 Task: Add the action and set the due date to 5 hours later.
Action: Mouse moved to (353, 188)
Screenshot: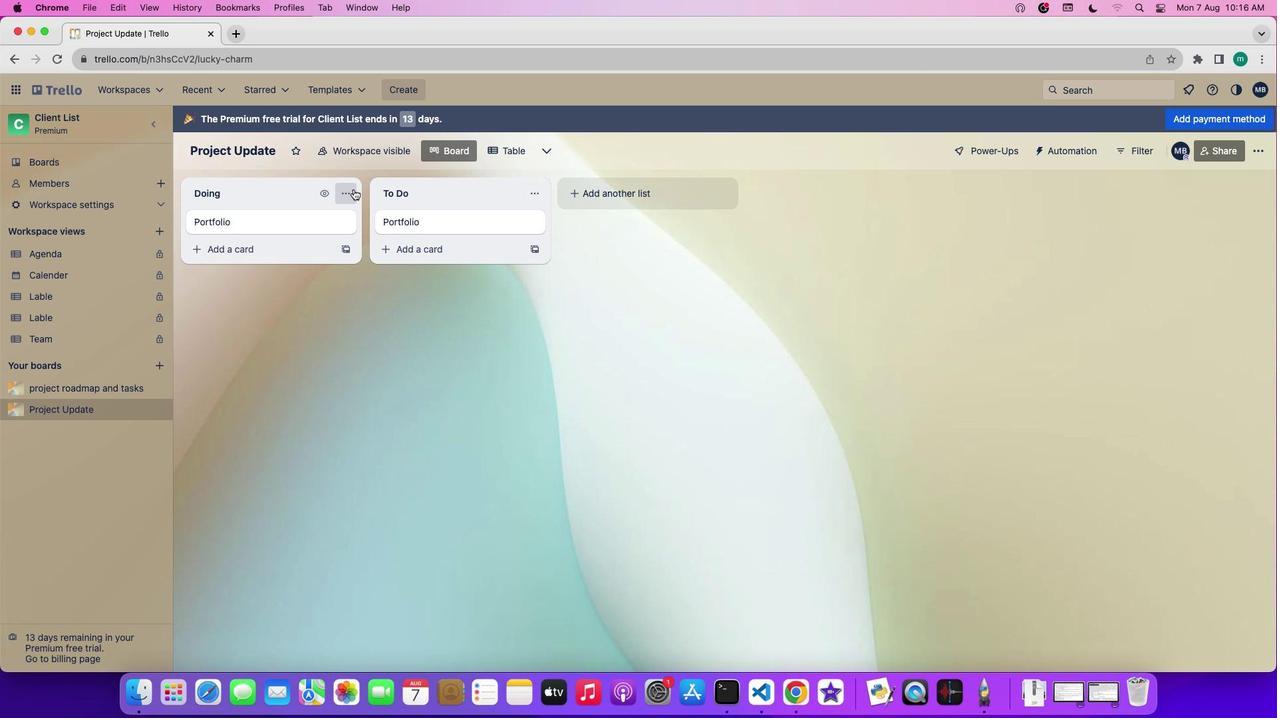 
Action: Mouse pressed left at (353, 188)
Screenshot: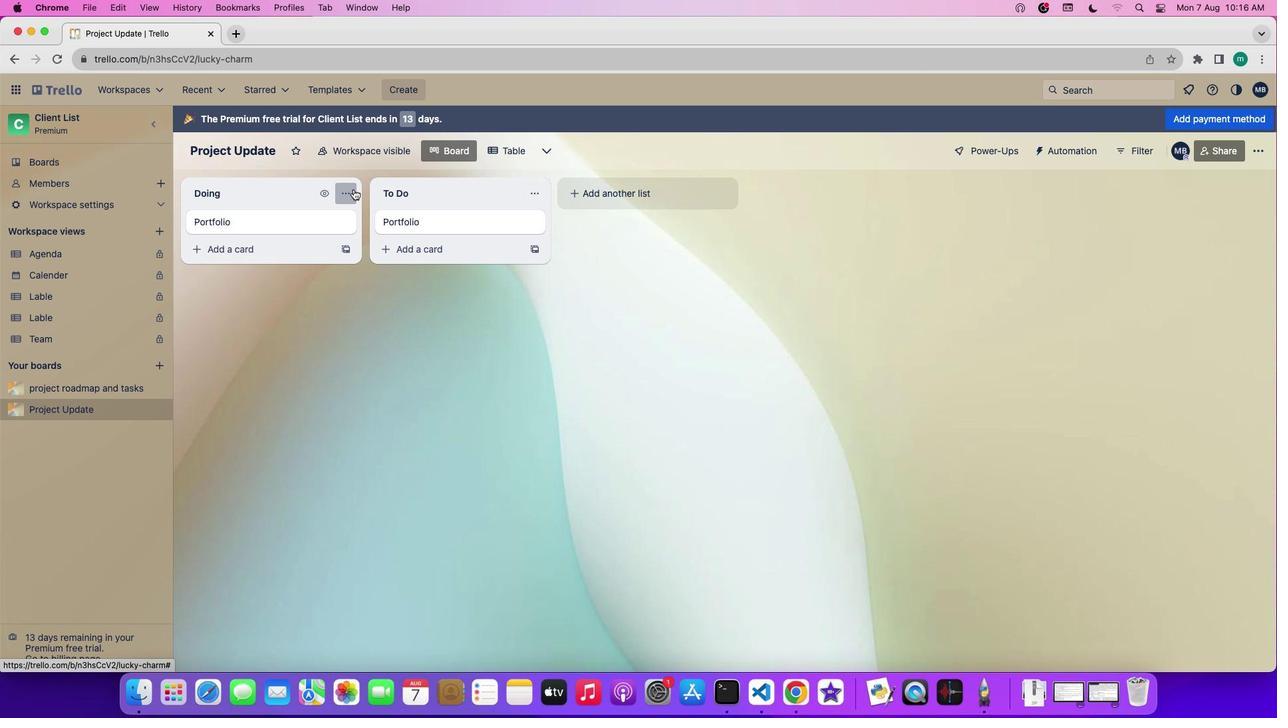 
Action: Mouse moved to (386, 367)
Screenshot: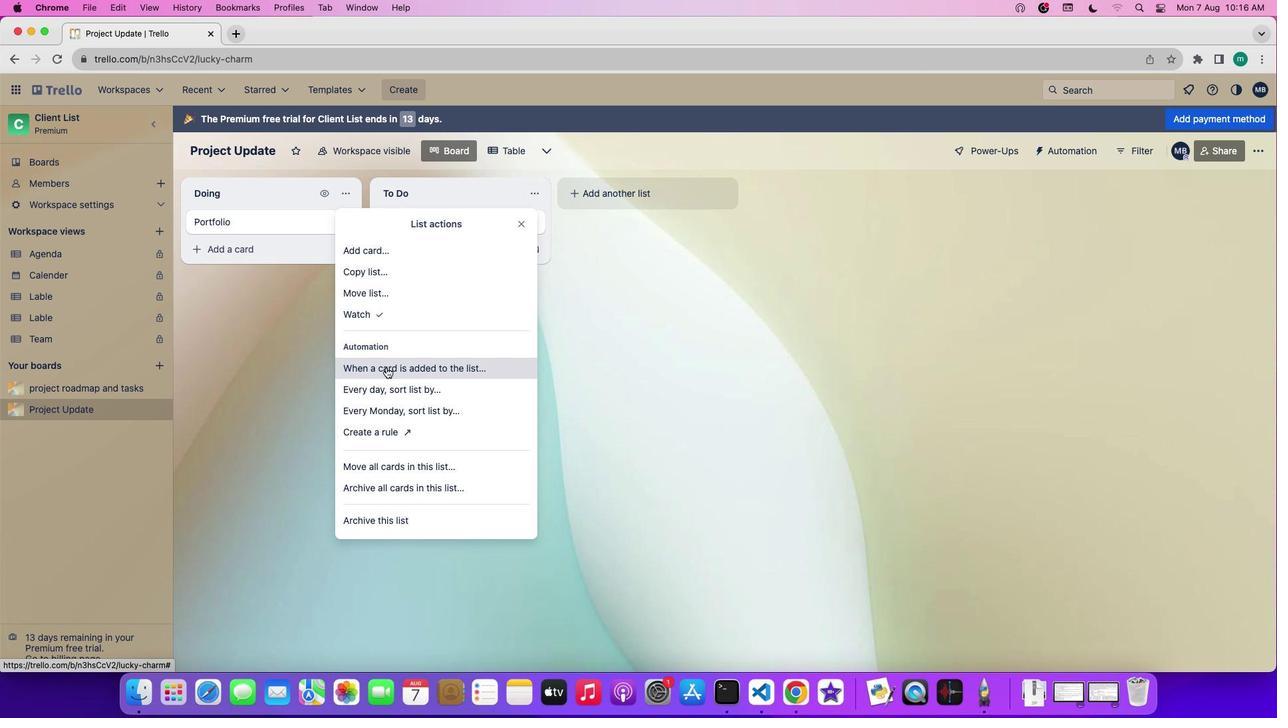 
Action: Mouse pressed left at (386, 367)
Screenshot: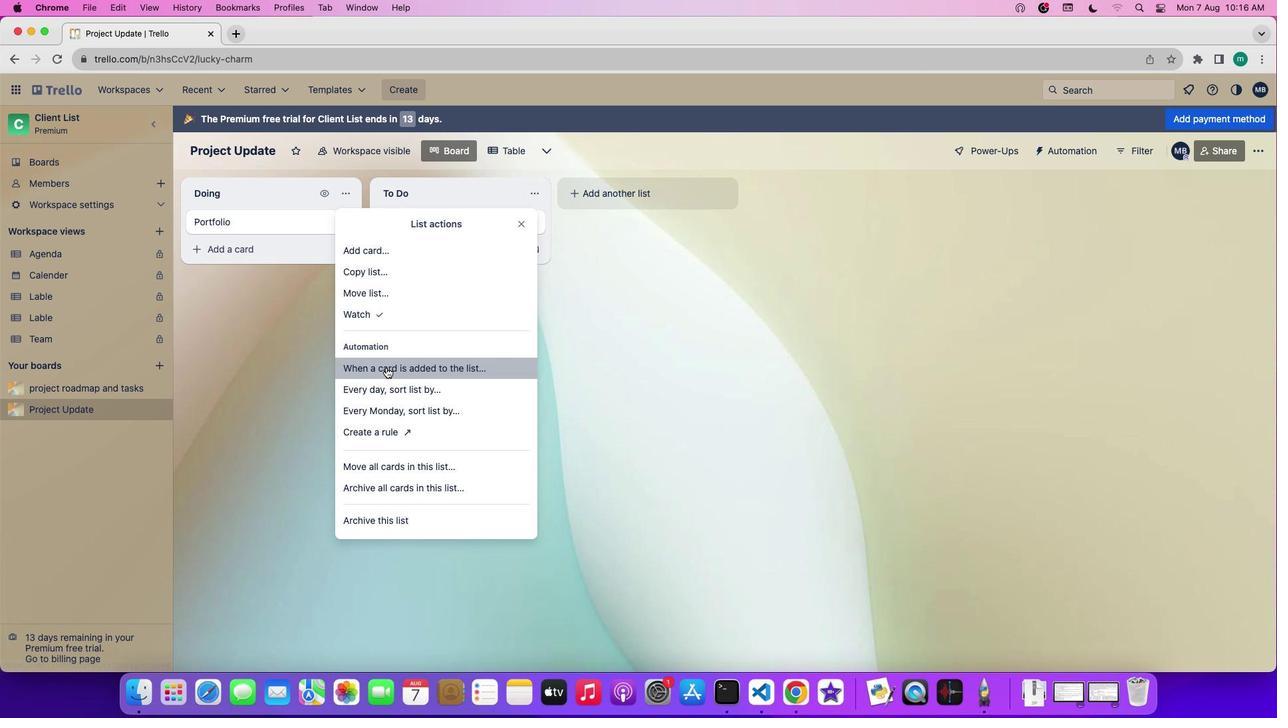 
Action: Mouse moved to (392, 374)
Screenshot: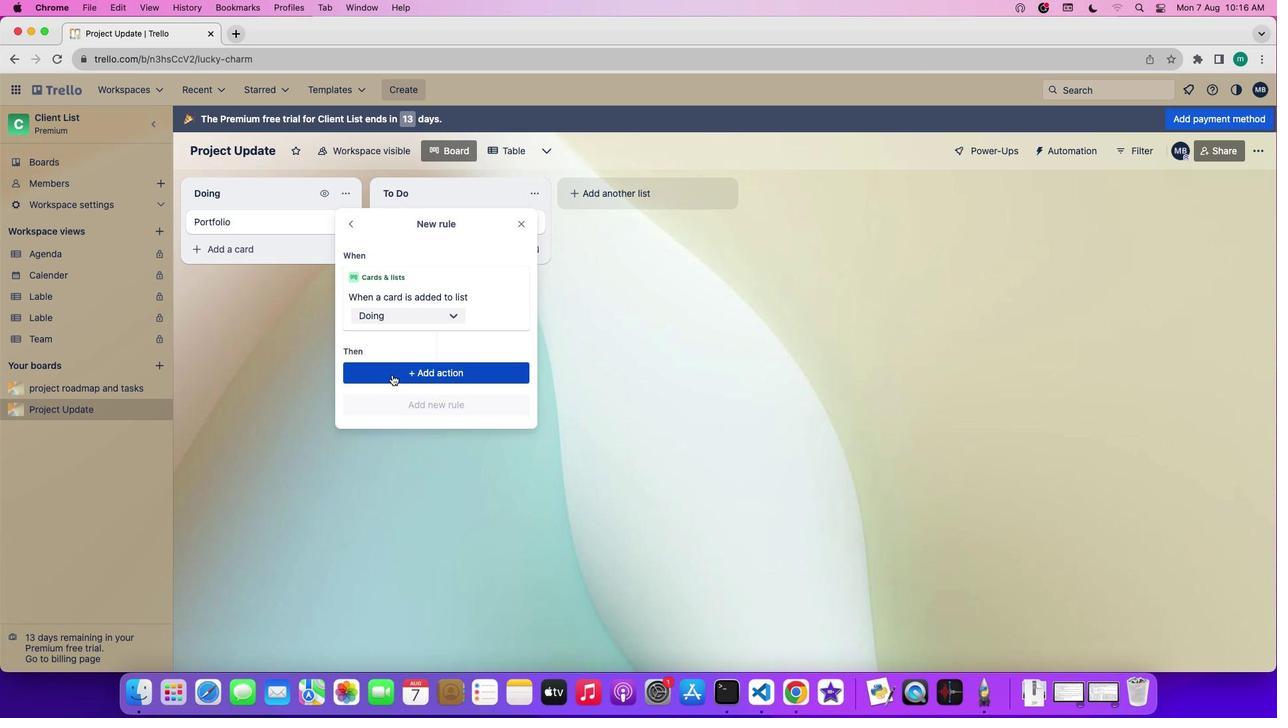 
Action: Mouse pressed left at (392, 374)
Screenshot: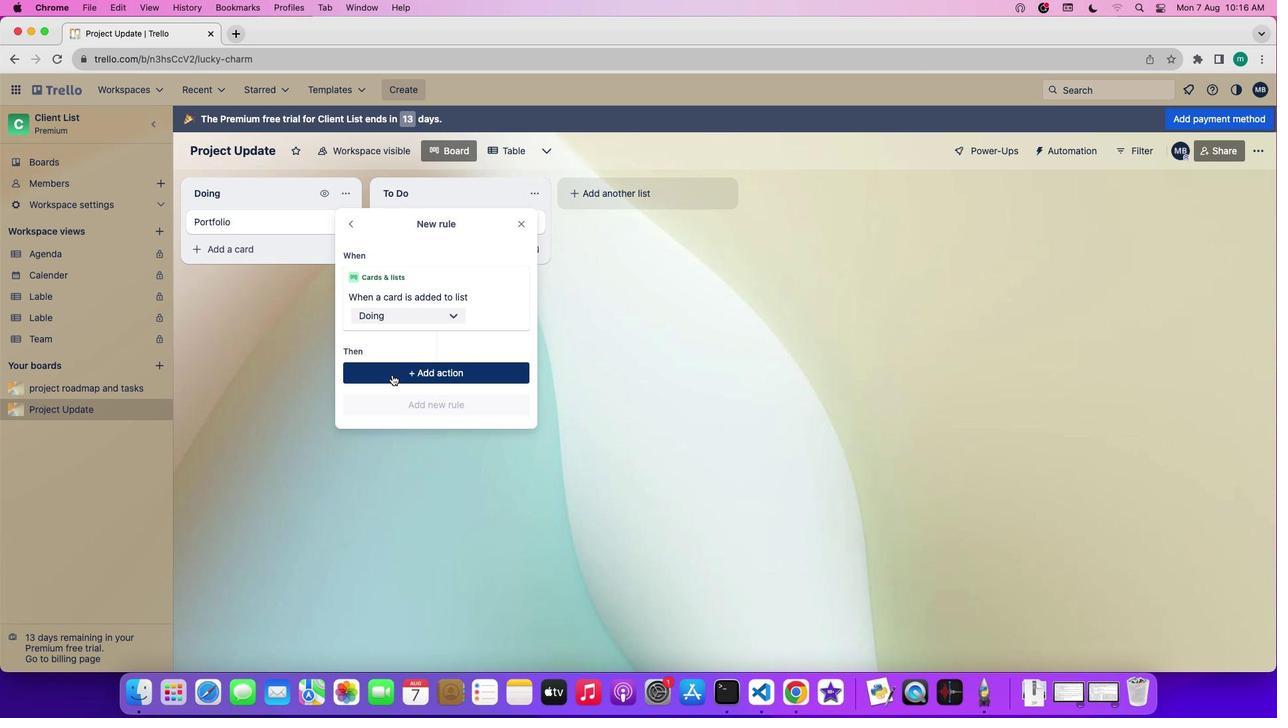 
Action: Mouse moved to (392, 375)
Screenshot: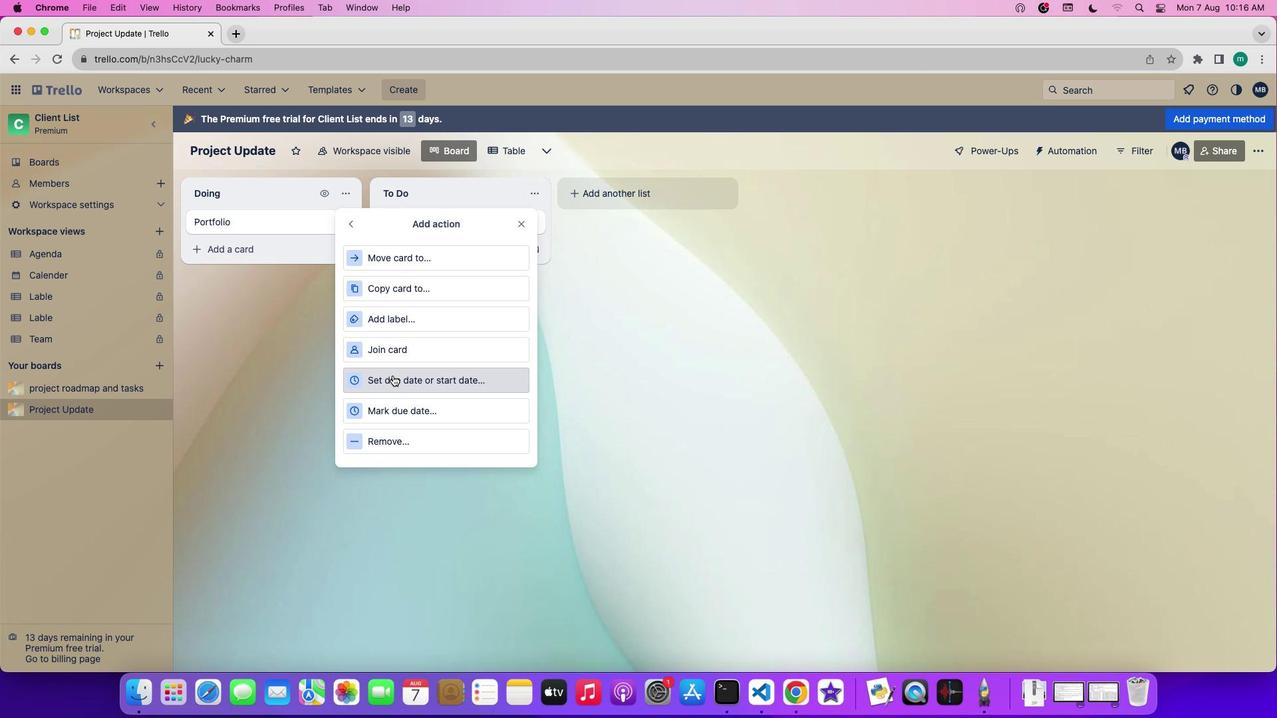 
Action: Mouse pressed left at (392, 375)
Screenshot: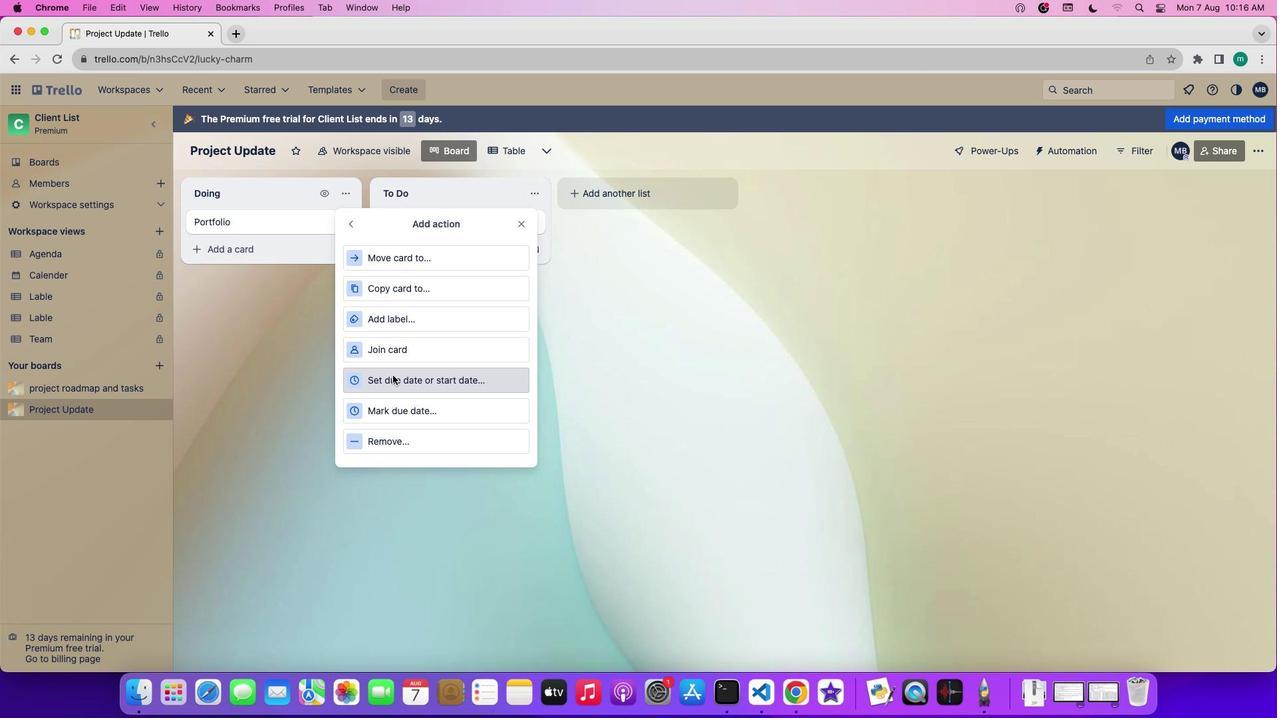 
Action: Mouse moved to (453, 390)
Screenshot: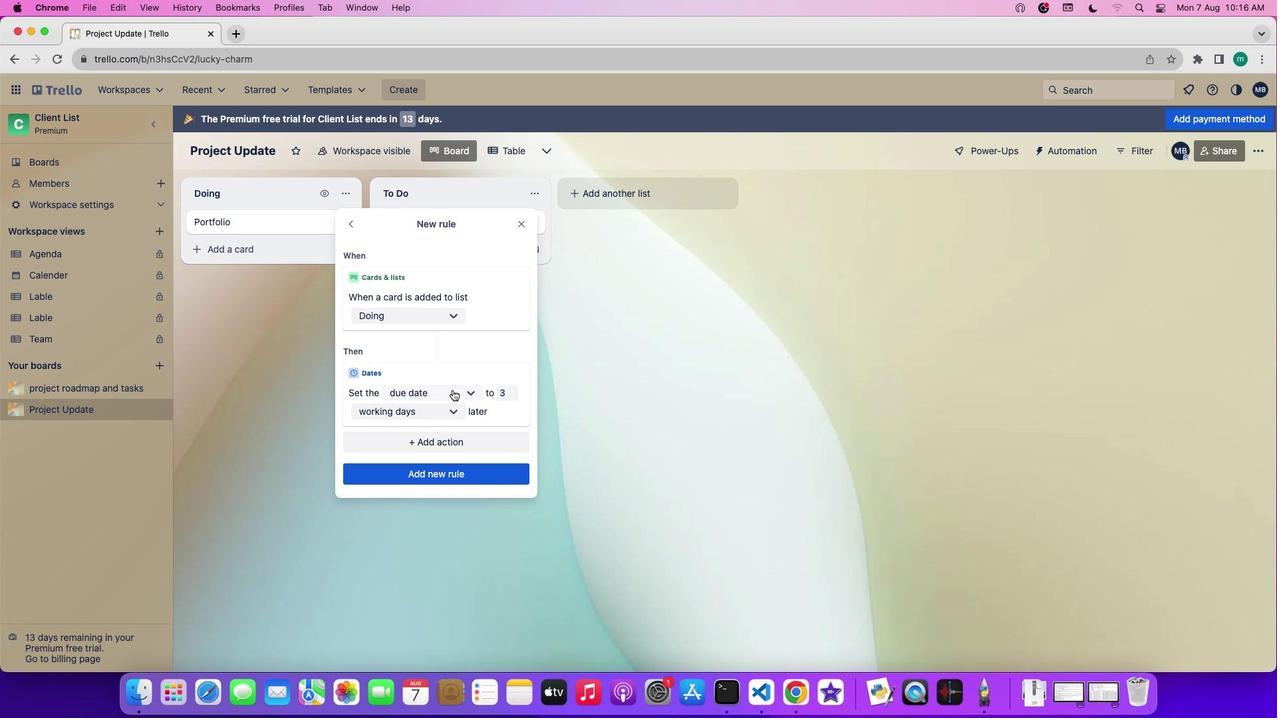 
Action: Mouse pressed left at (453, 390)
Screenshot: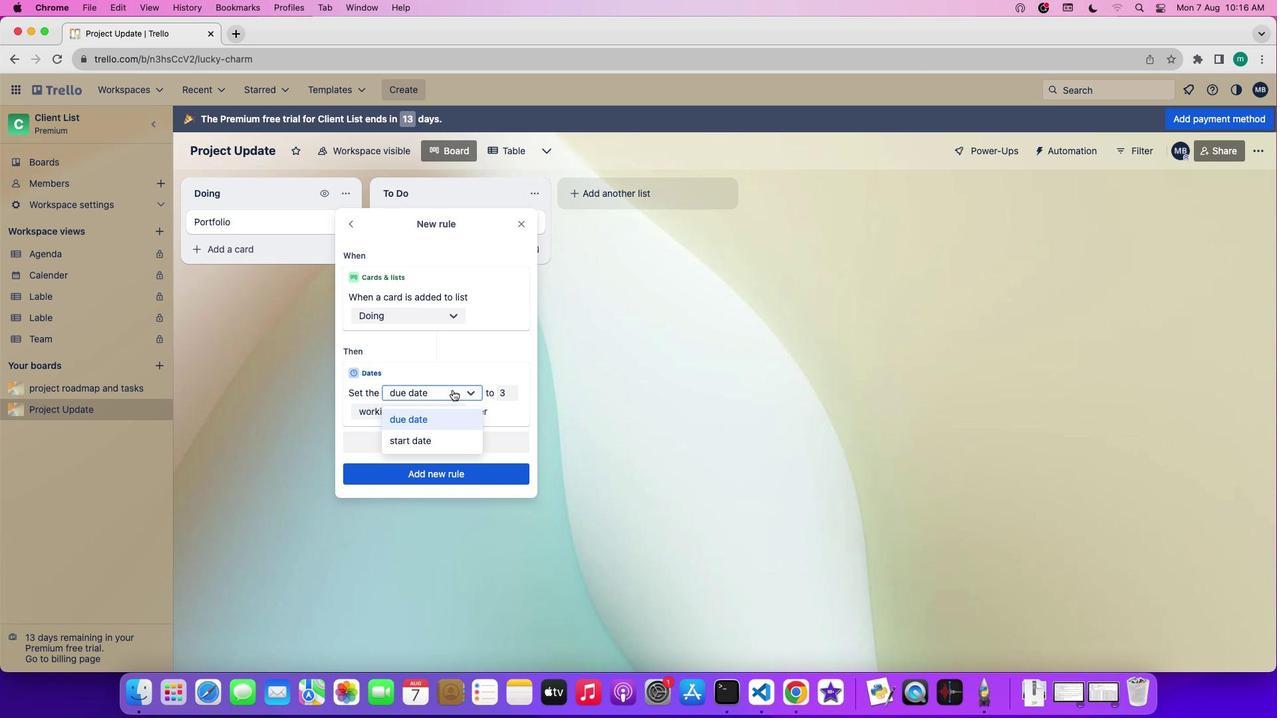 
Action: Mouse moved to (443, 417)
Screenshot: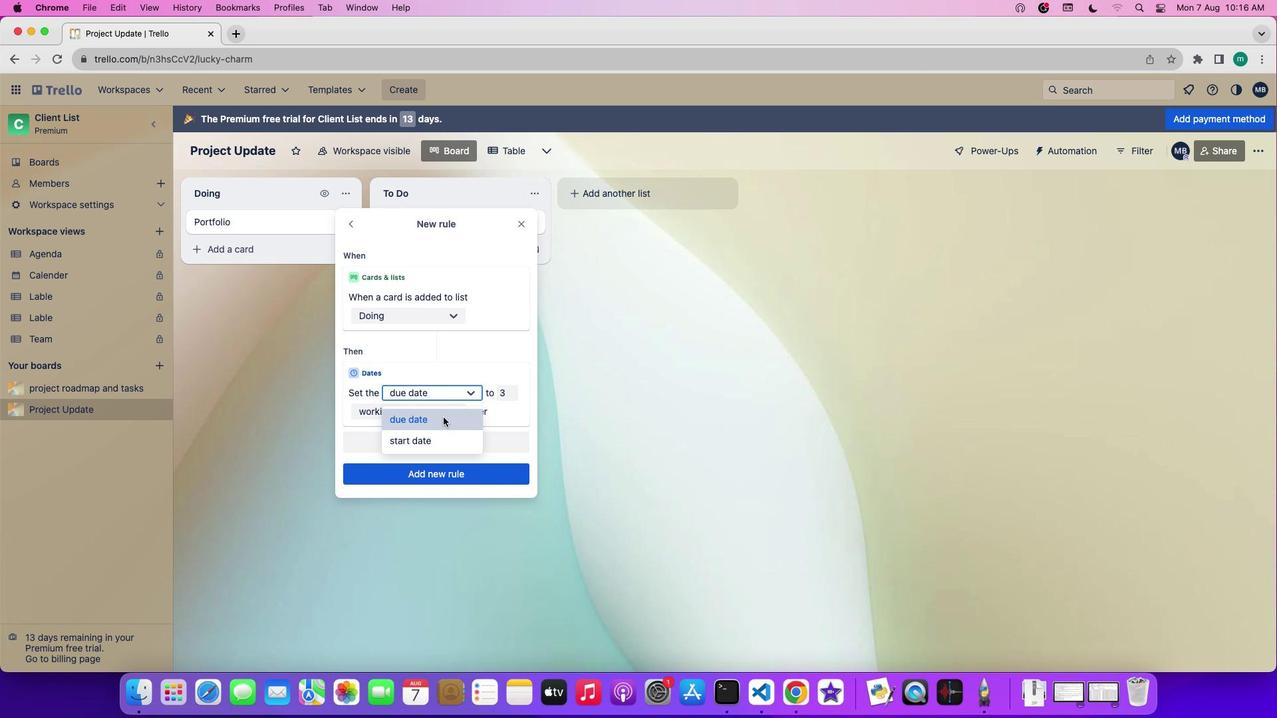 
Action: Mouse pressed left at (443, 417)
Screenshot: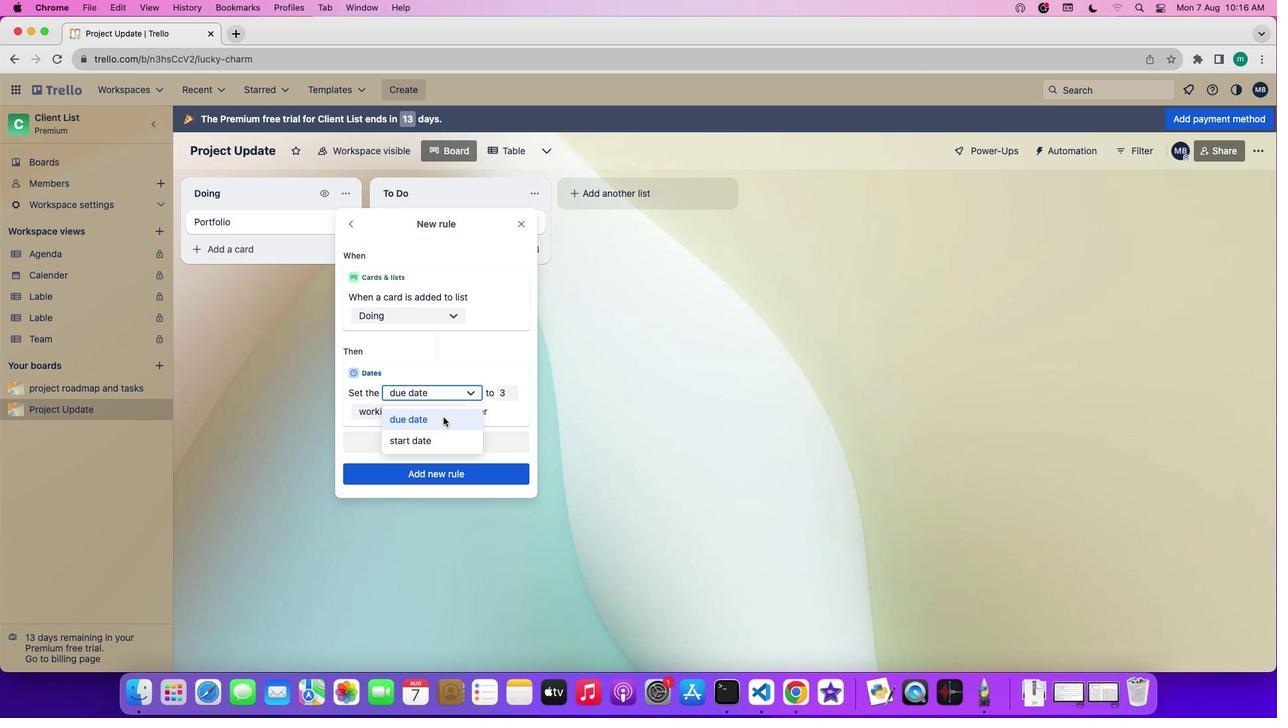 
Action: Mouse moved to (504, 392)
Screenshot: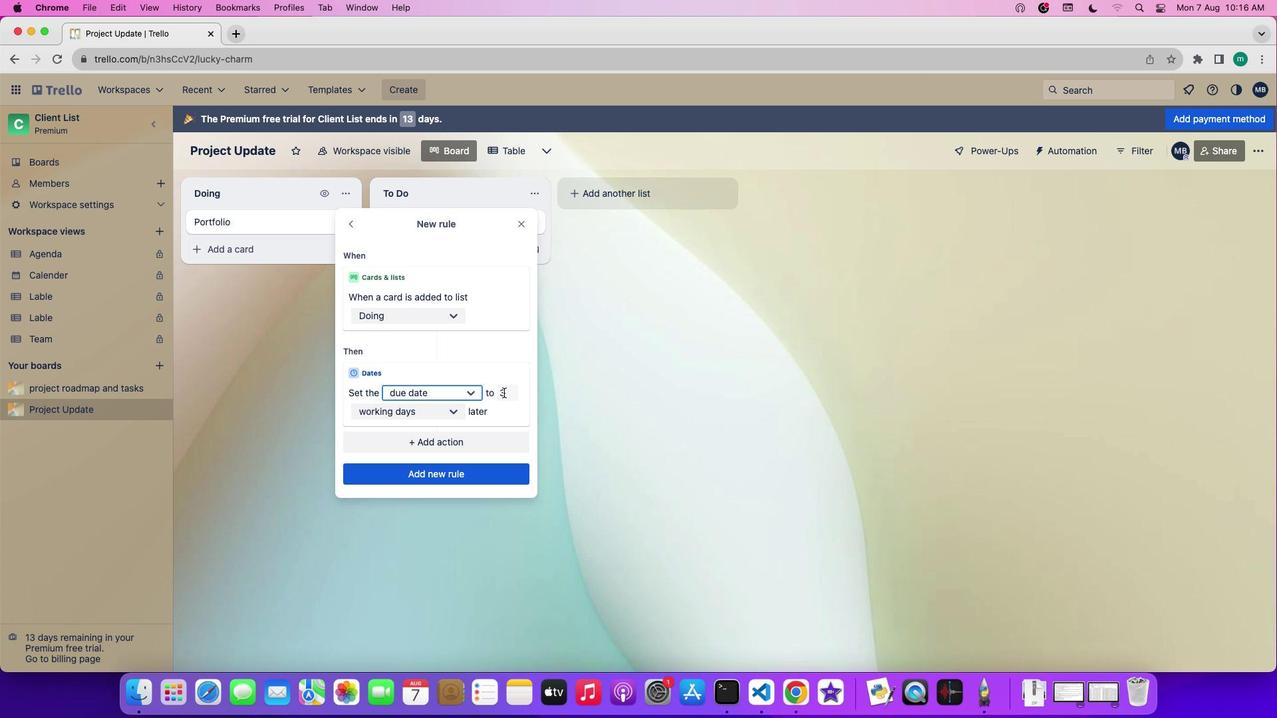 
Action: Mouse pressed left at (504, 392)
Screenshot: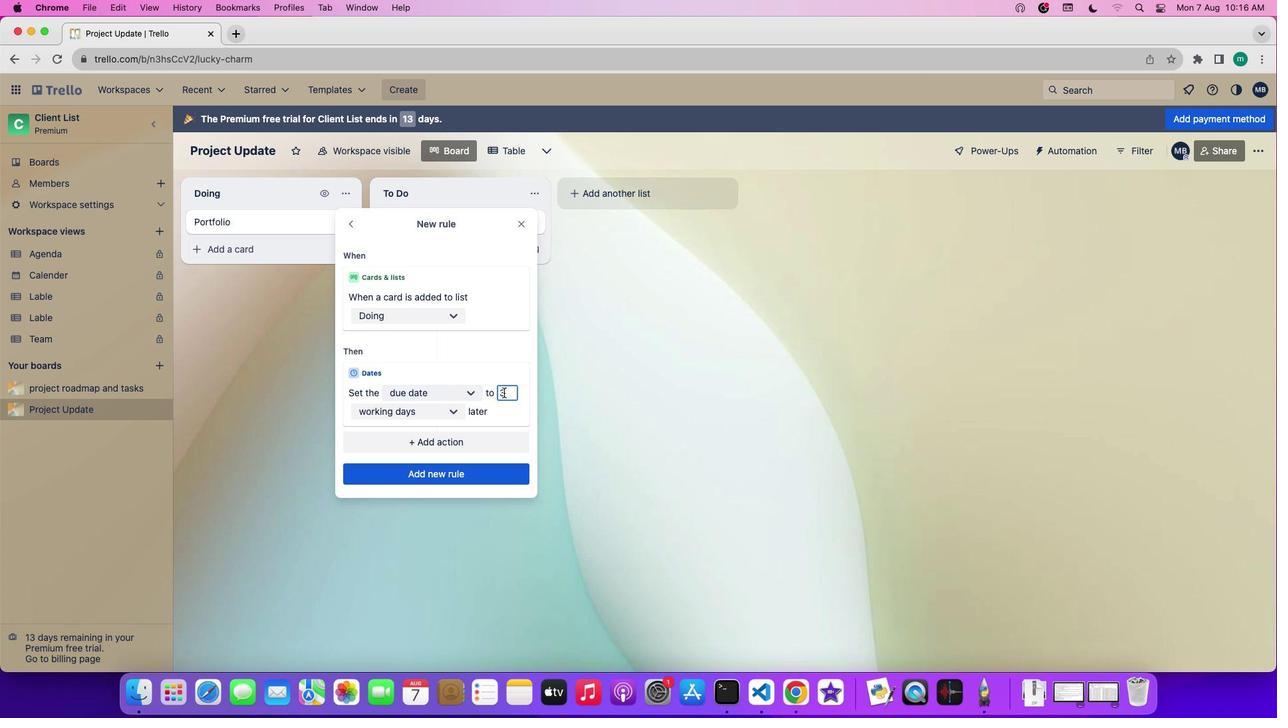 
Action: Key pressed Key.backspaceKey.backspace'5'
Screenshot: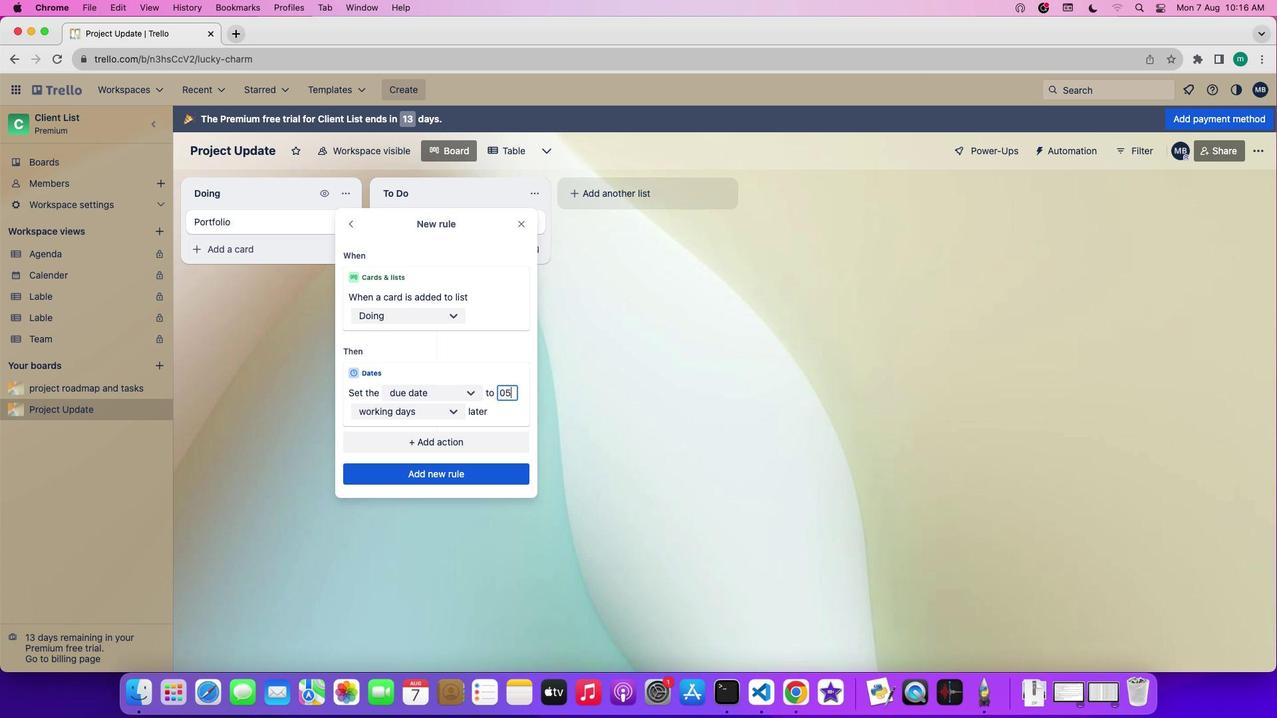 
Action: Mouse moved to (437, 412)
Screenshot: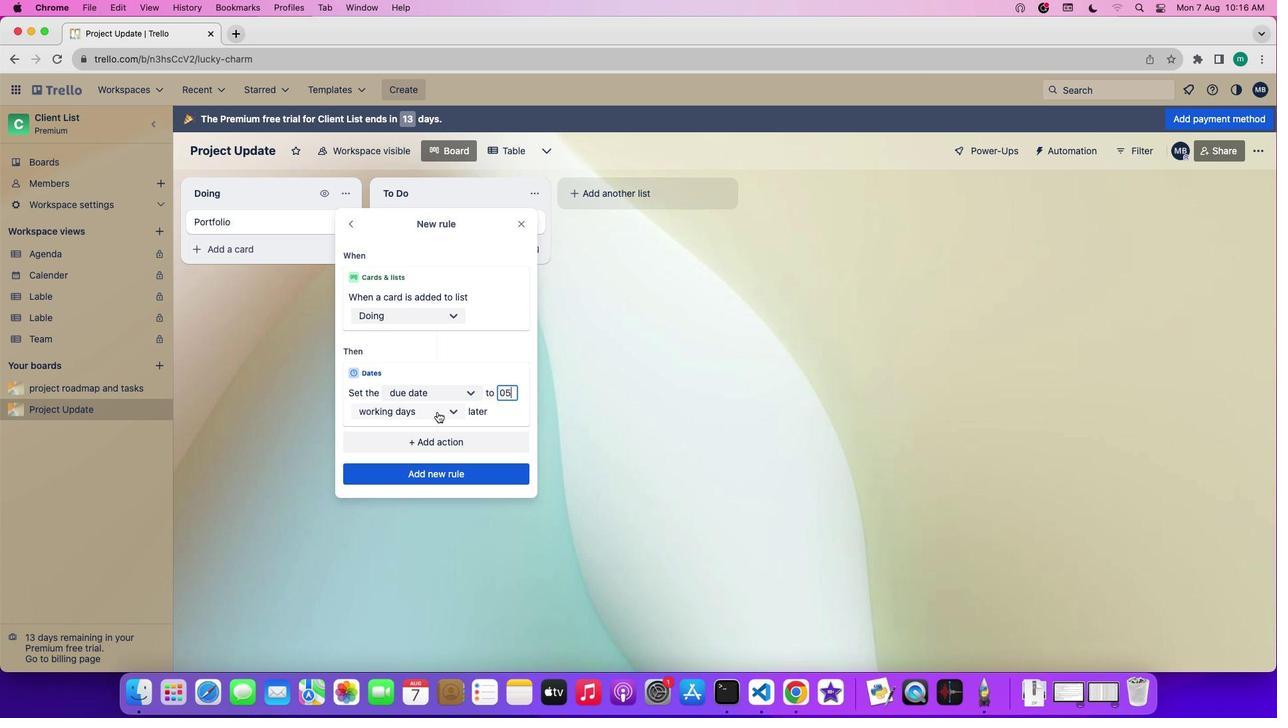 
Action: Mouse pressed left at (437, 412)
Screenshot: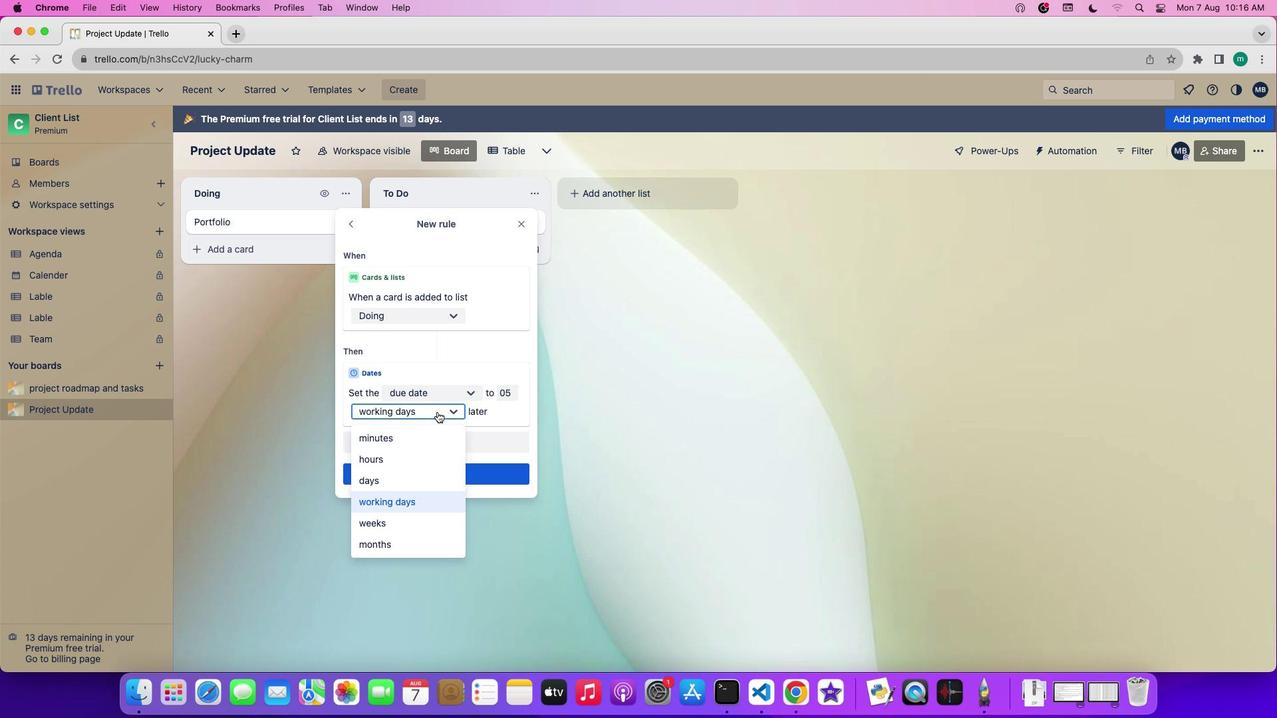
Action: Mouse moved to (435, 456)
Screenshot: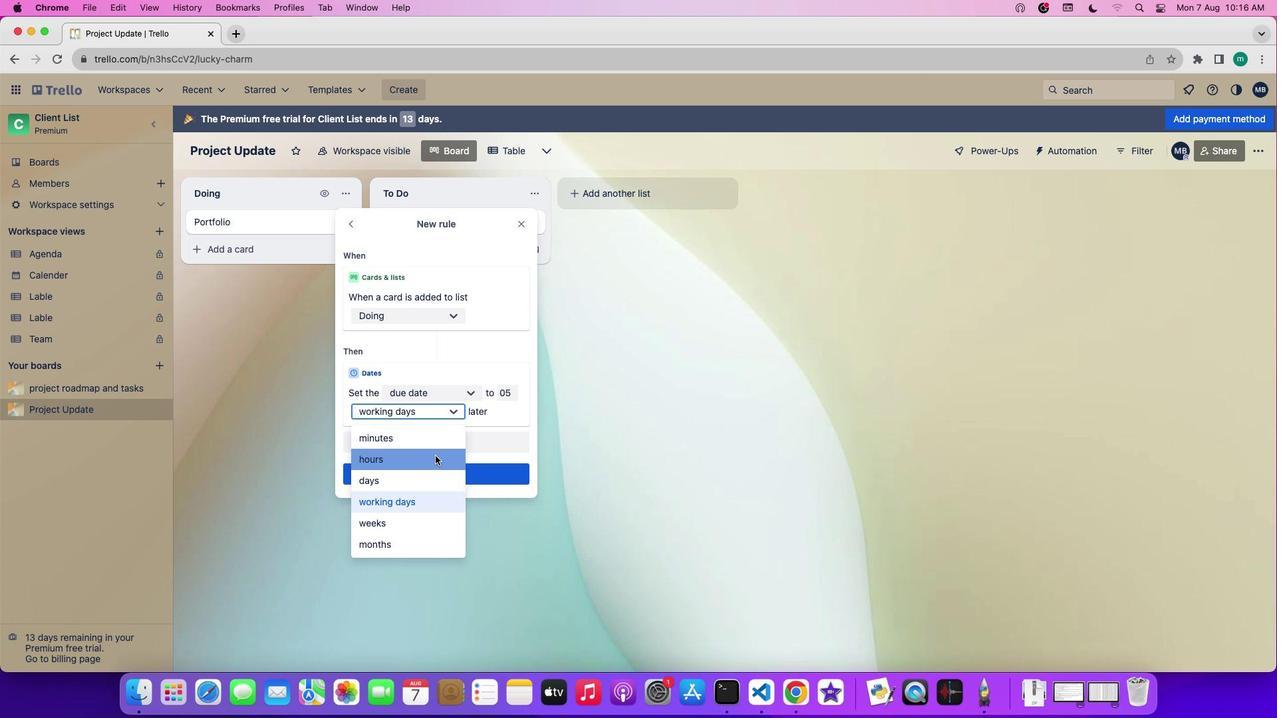 
Action: Mouse pressed left at (435, 456)
Screenshot: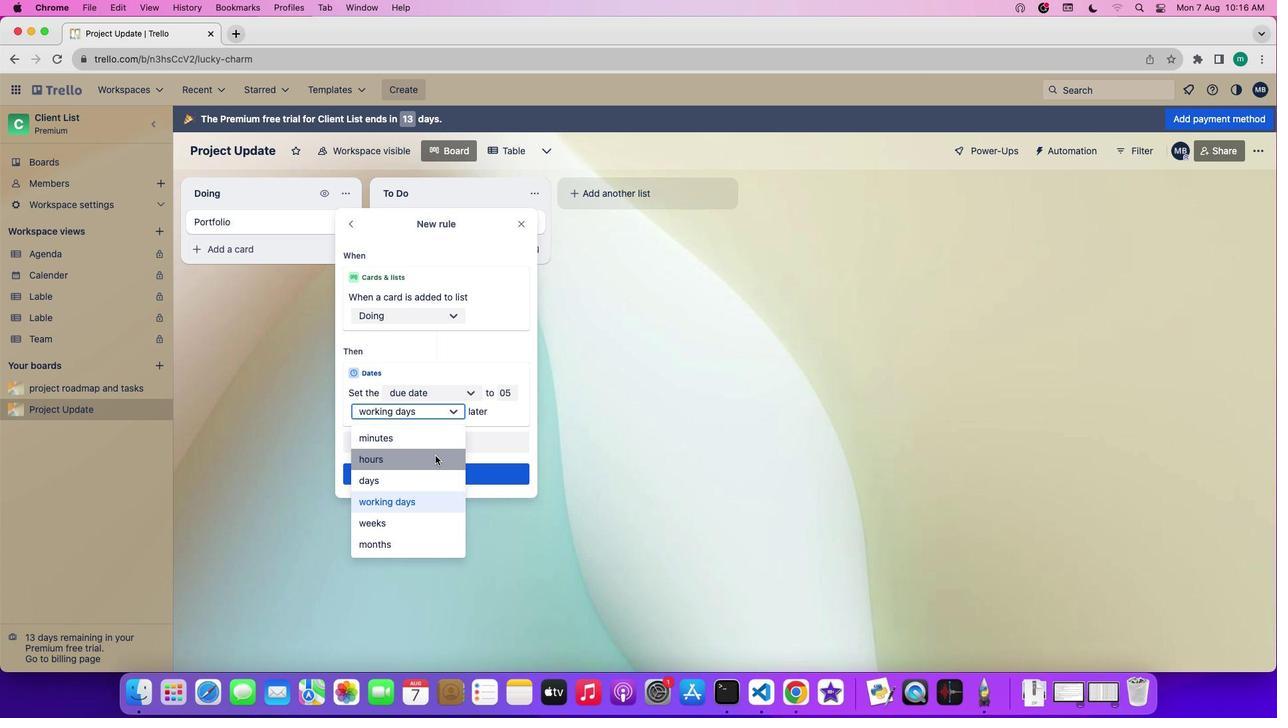 
Action: Mouse moved to (457, 474)
Screenshot: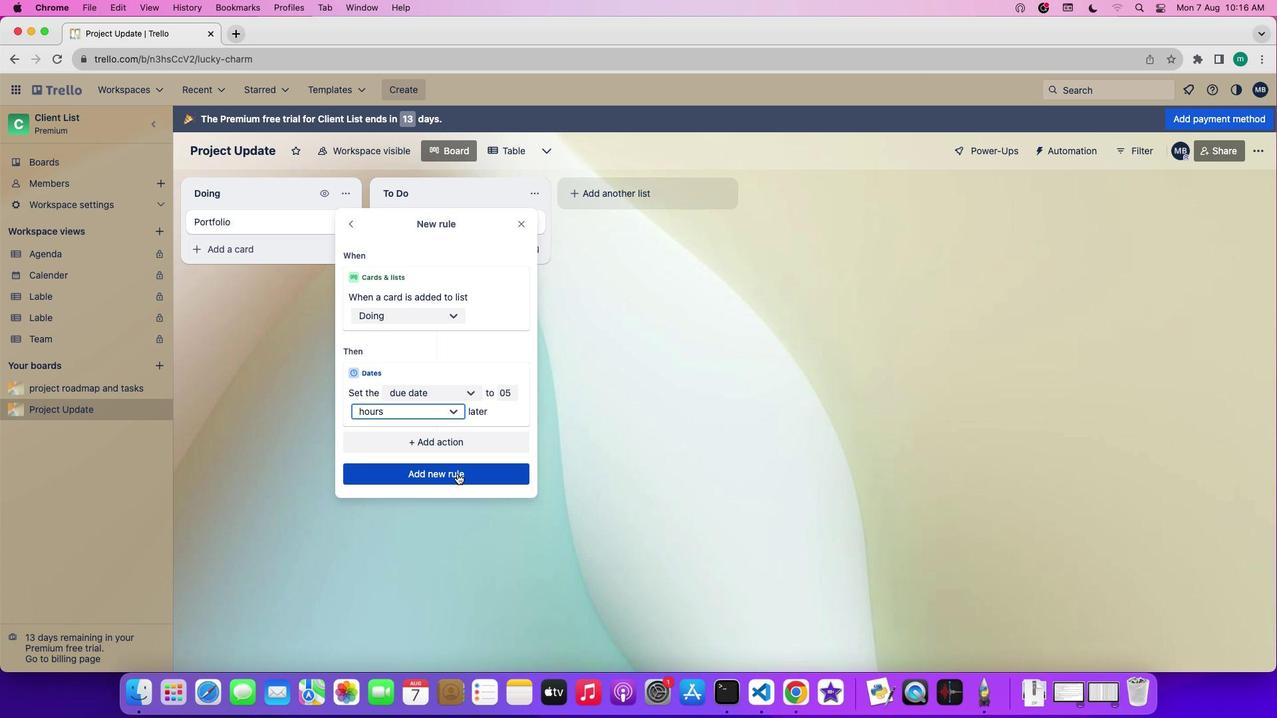 
